 Task: Open help dialog in comment.
Action: Mouse moved to (467, 295)
Screenshot: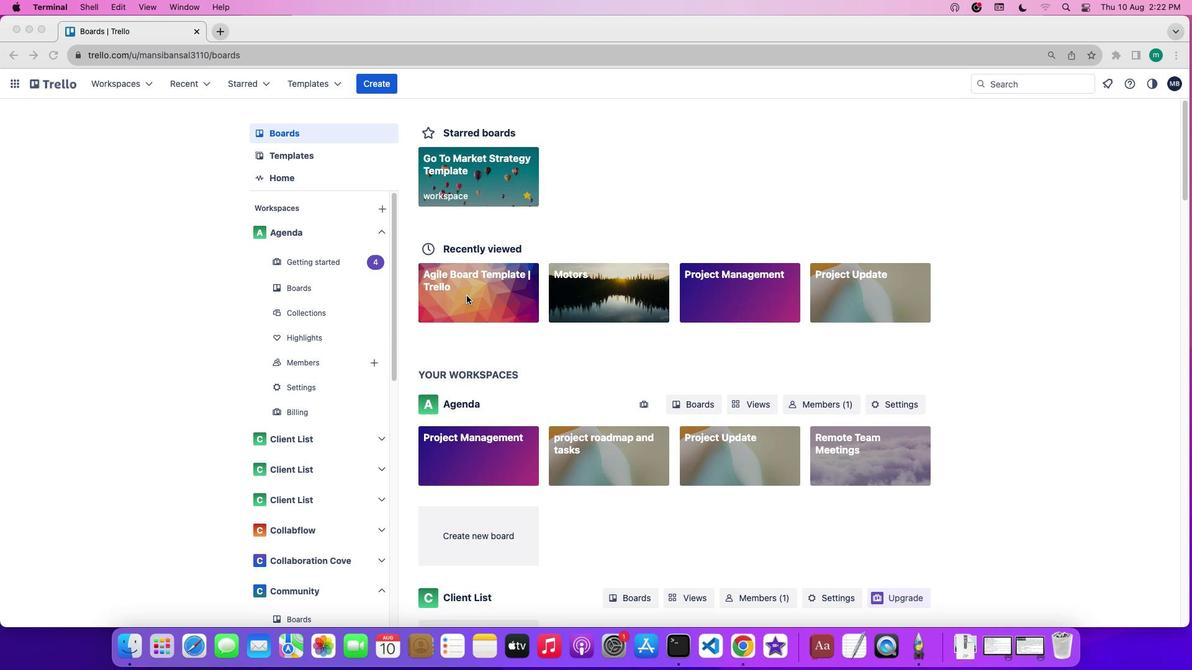 
Action: Mouse pressed left at (467, 295)
Screenshot: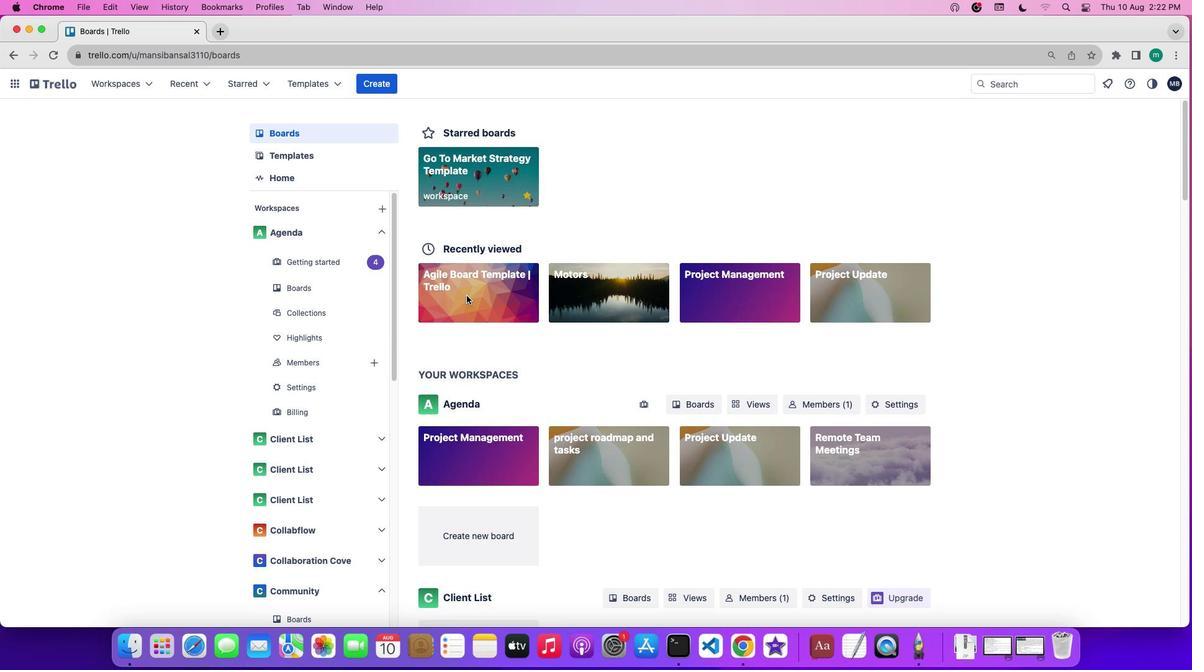 
Action: Mouse pressed left at (467, 295)
Screenshot: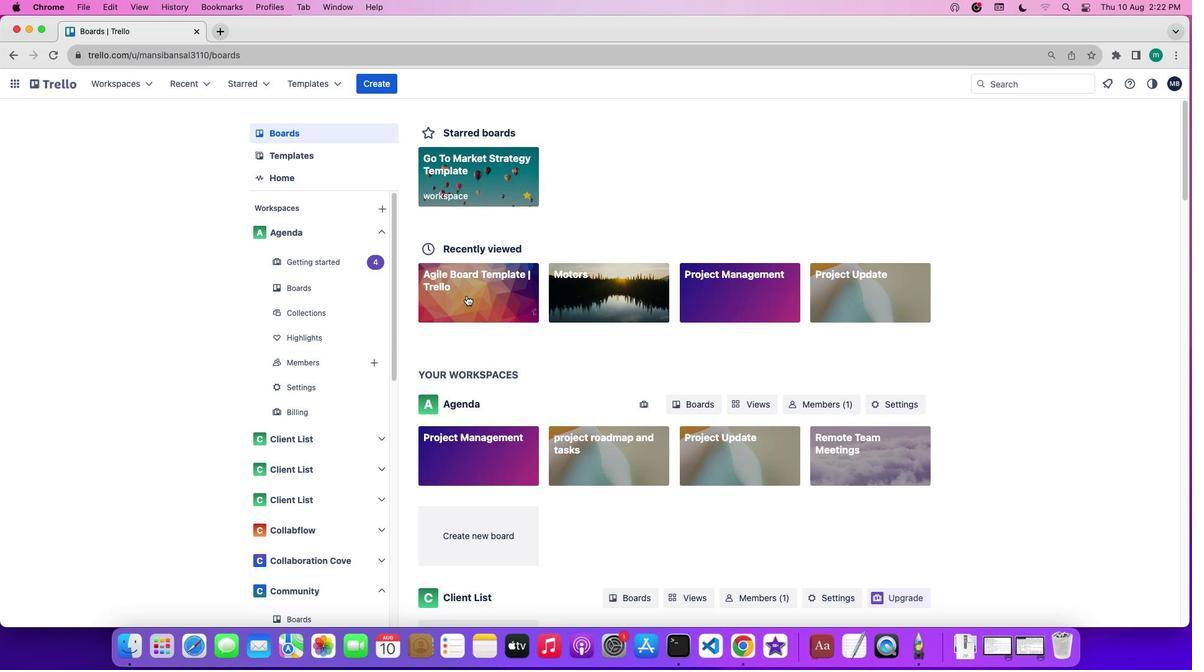 
Action: Mouse moved to (157, 437)
Screenshot: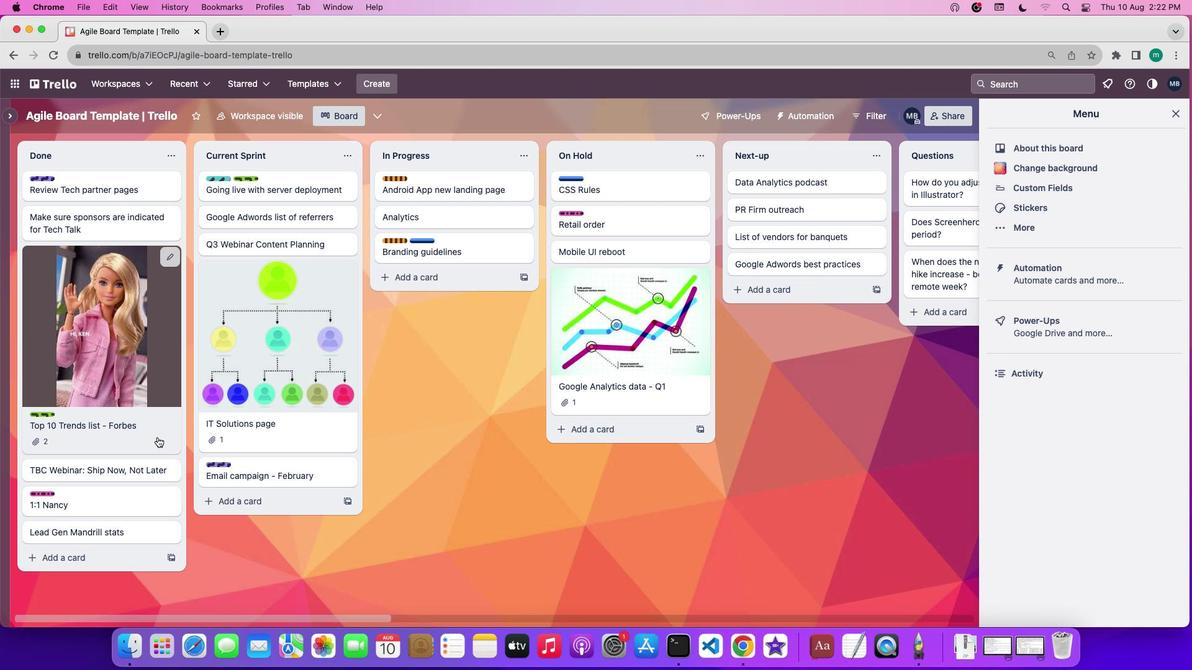 
Action: Mouse pressed left at (157, 437)
Screenshot: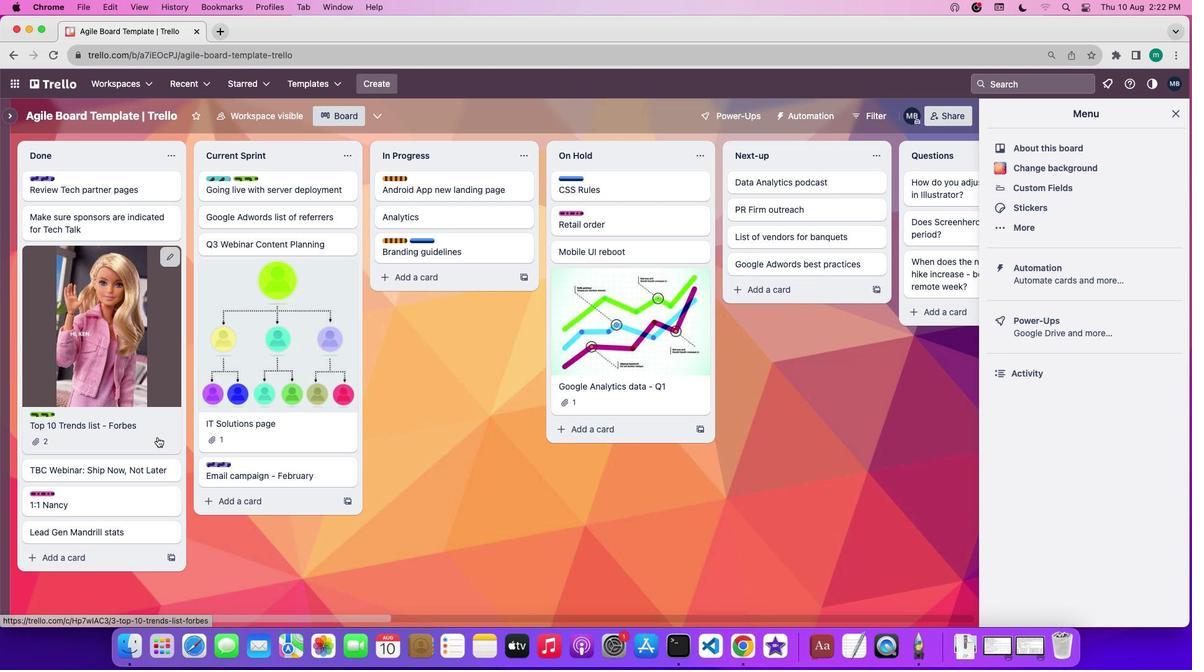 
Action: Mouse moved to (555, 465)
Screenshot: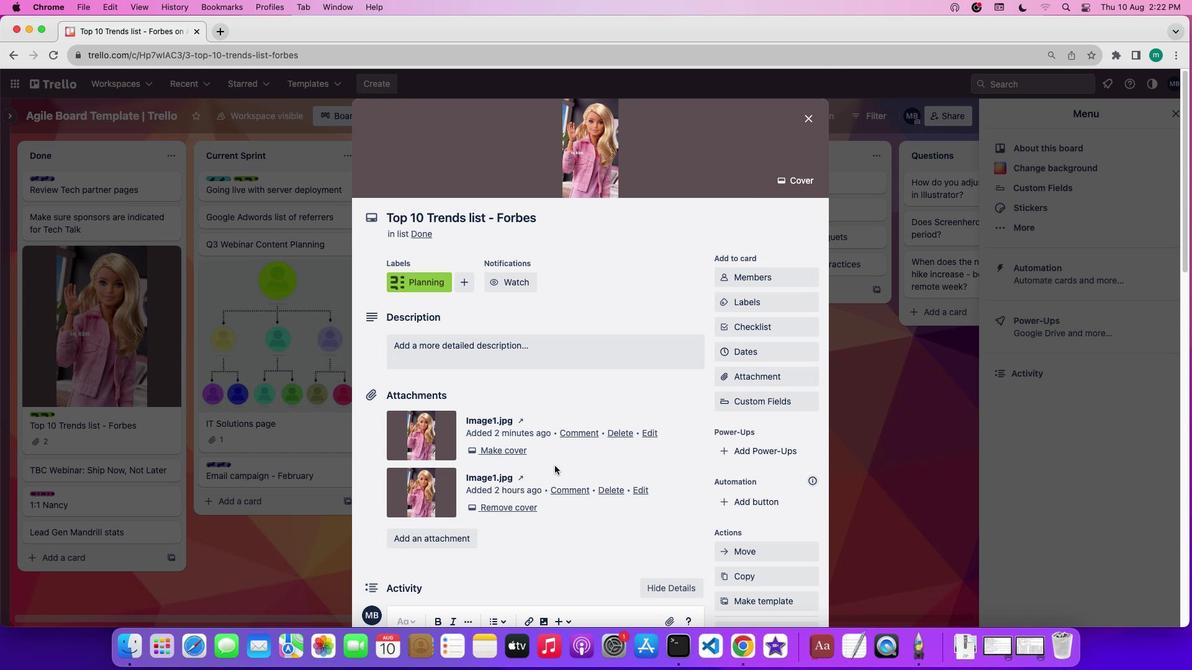 
Action: Mouse scrolled (555, 465) with delta (0, 0)
Screenshot: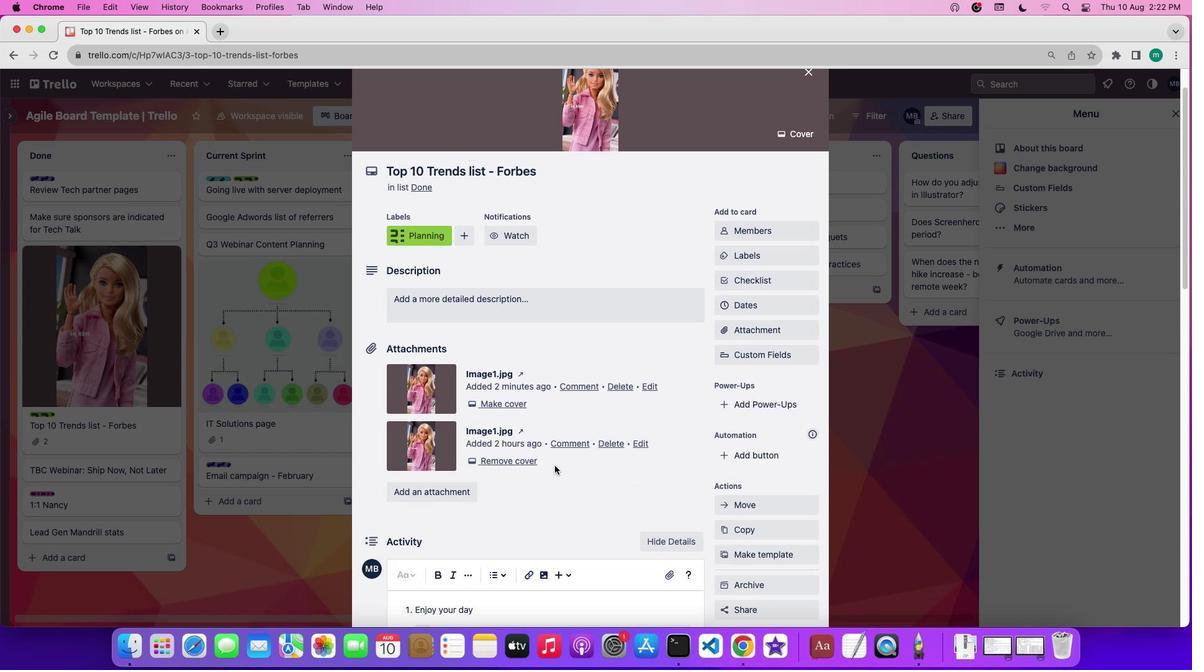
Action: Mouse scrolled (555, 465) with delta (0, 0)
Screenshot: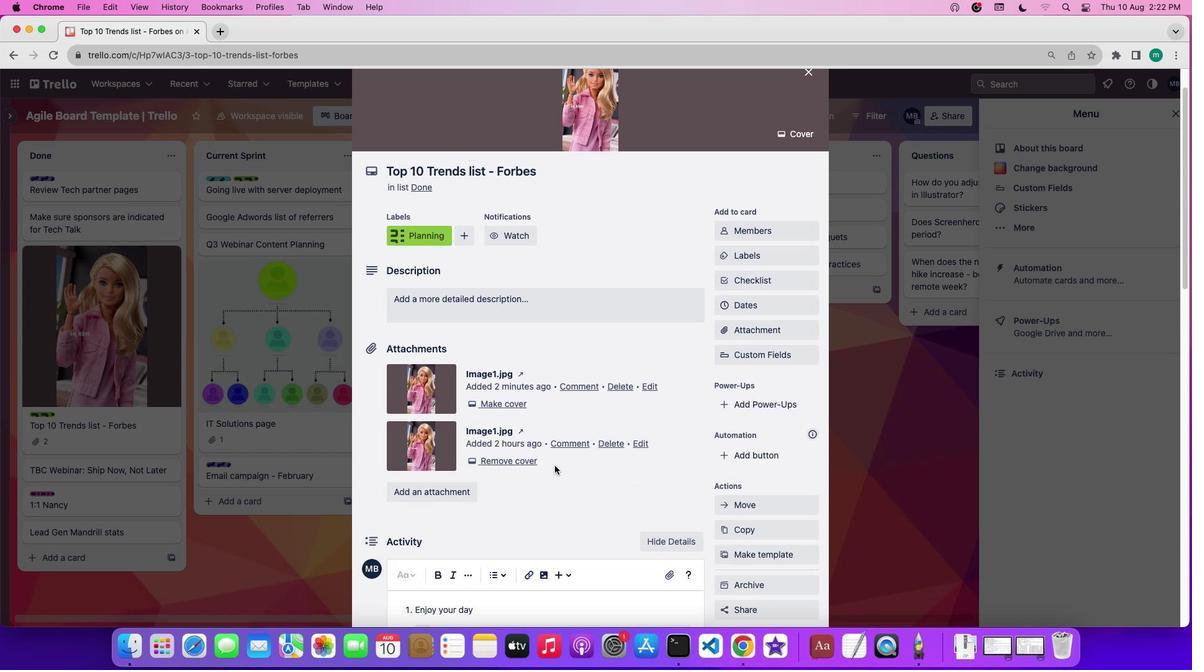 
Action: Mouse scrolled (555, 465) with delta (0, -1)
Screenshot: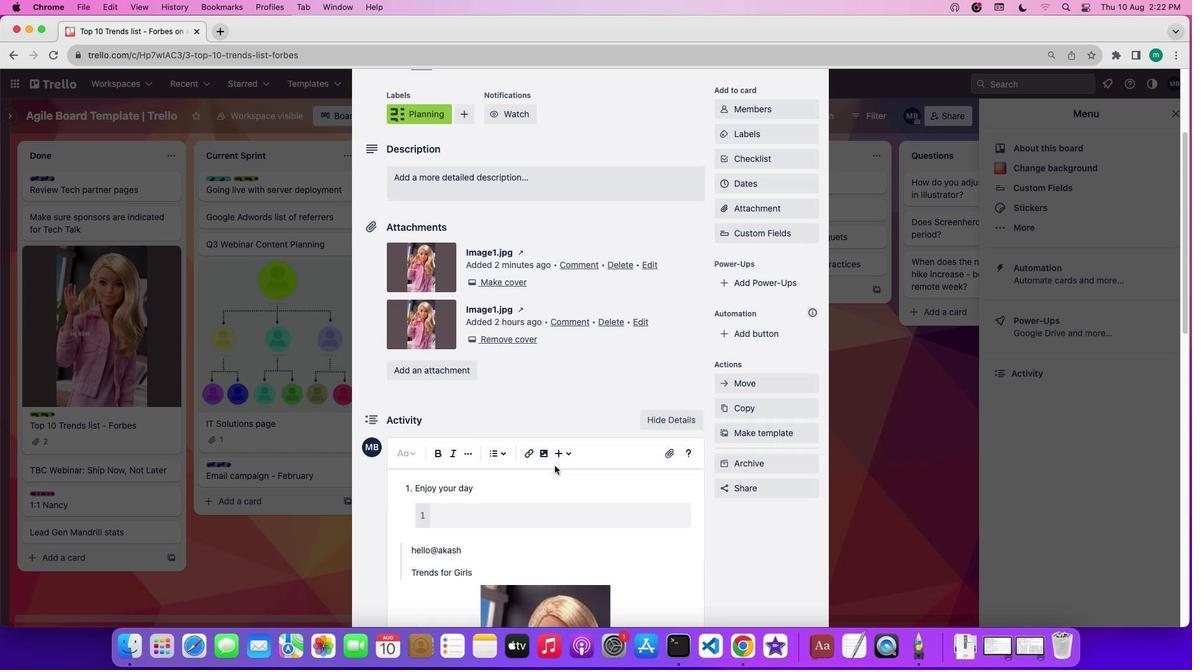 
Action: Mouse scrolled (555, 465) with delta (0, -3)
Screenshot: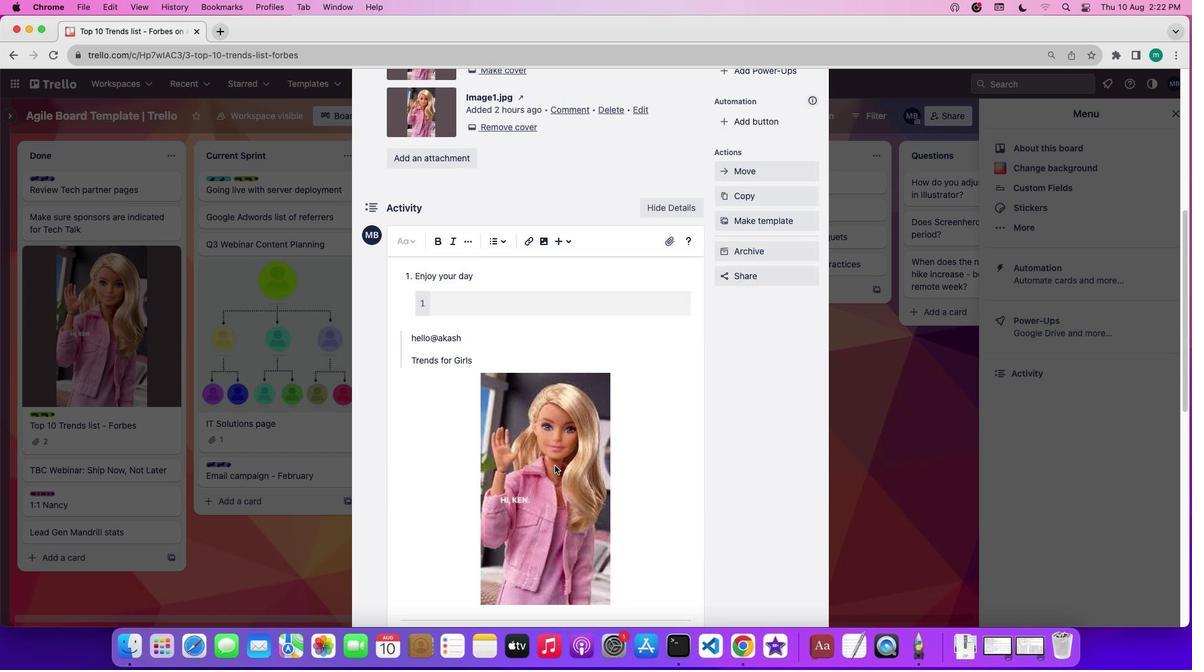 
Action: Mouse scrolled (555, 465) with delta (0, -3)
Screenshot: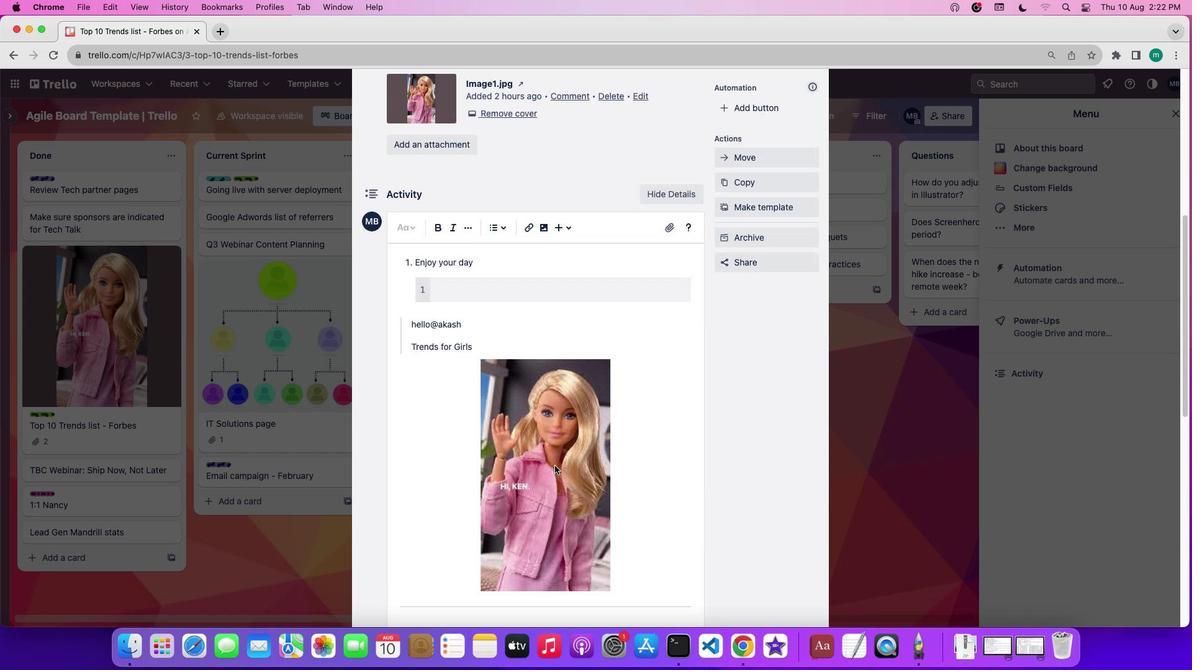 
Action: Mouse moved to (686, 230)
Screenshot: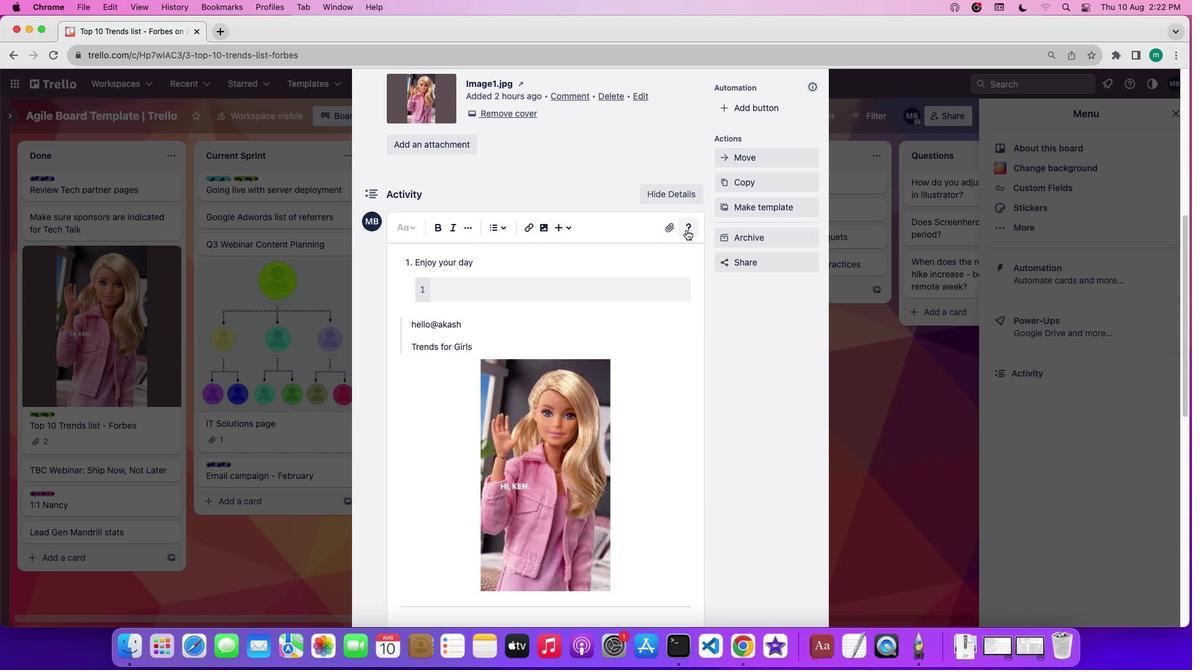 
Action: Mouse pressed left at (686, 230)
Screenshot: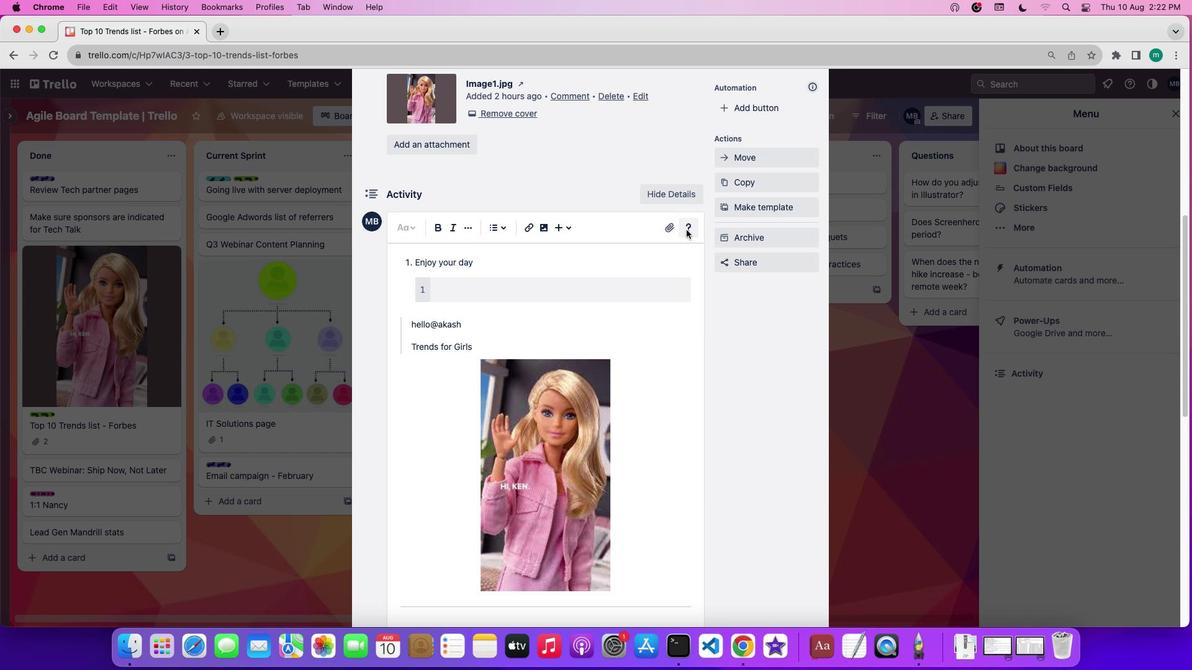 
